 Task: In the Contact  EllieCarter@iko.com, Log Call and save with description: 'Engaged in a call with a potential buyer who needs training.'; Select call outcome: 'Busy '; Select call Direction: Inbound; Add date: '3 September, 2023' and time 6:00:PM. Logged in from softage.1@softage.net
Action: Mouse moved to (78, 52)
Screenshot: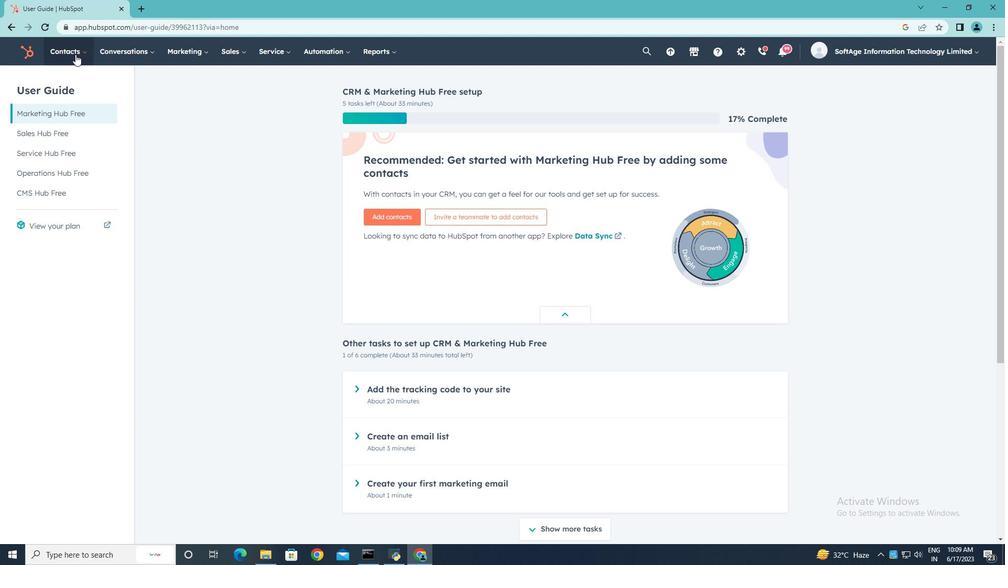 
Action: Mouse pressed left at (78, 52)
Screenshot: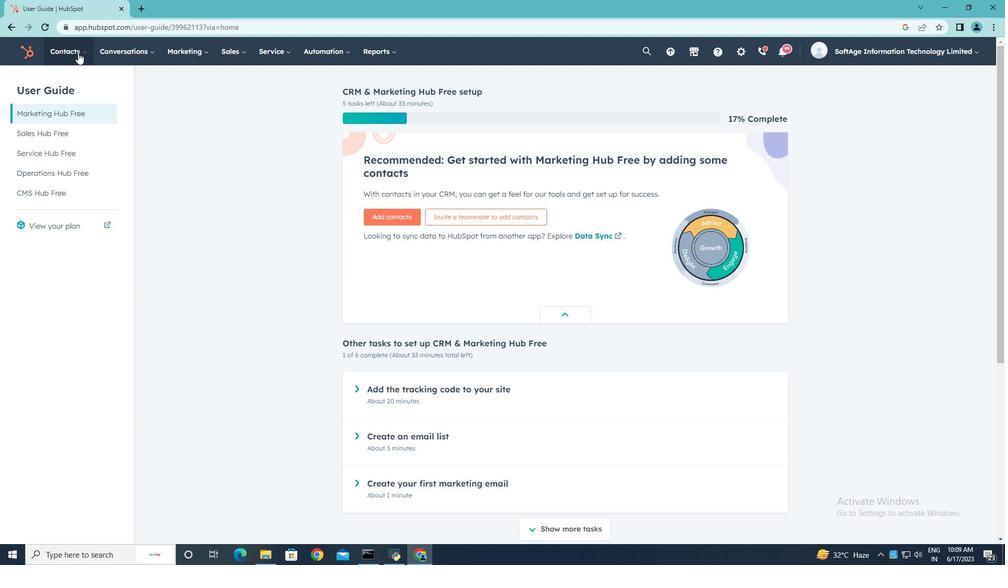 
Action: Mouse moved to (77, 82)
Screenshot: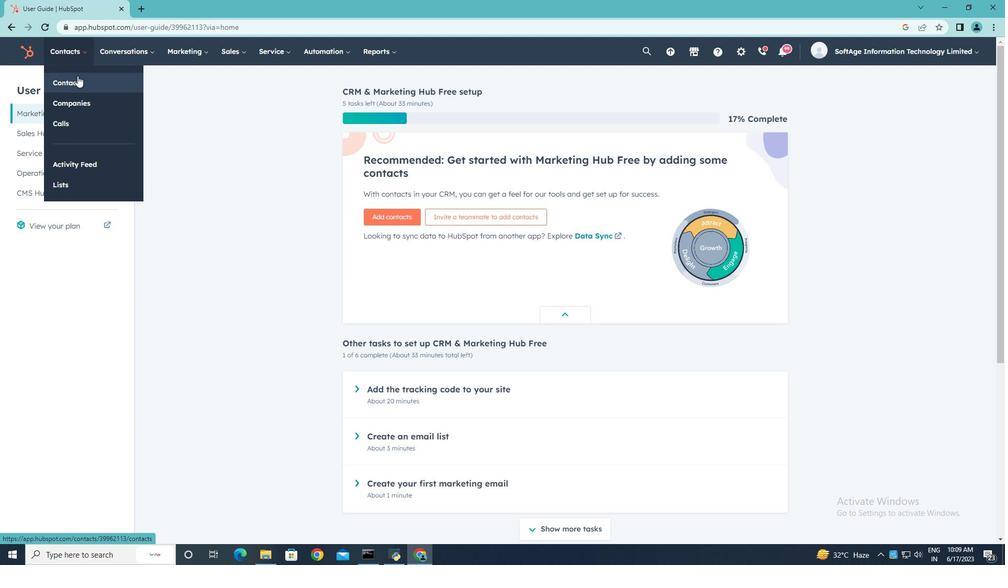 
Action: Mouse pressed left at (77, 82)
Screenshot: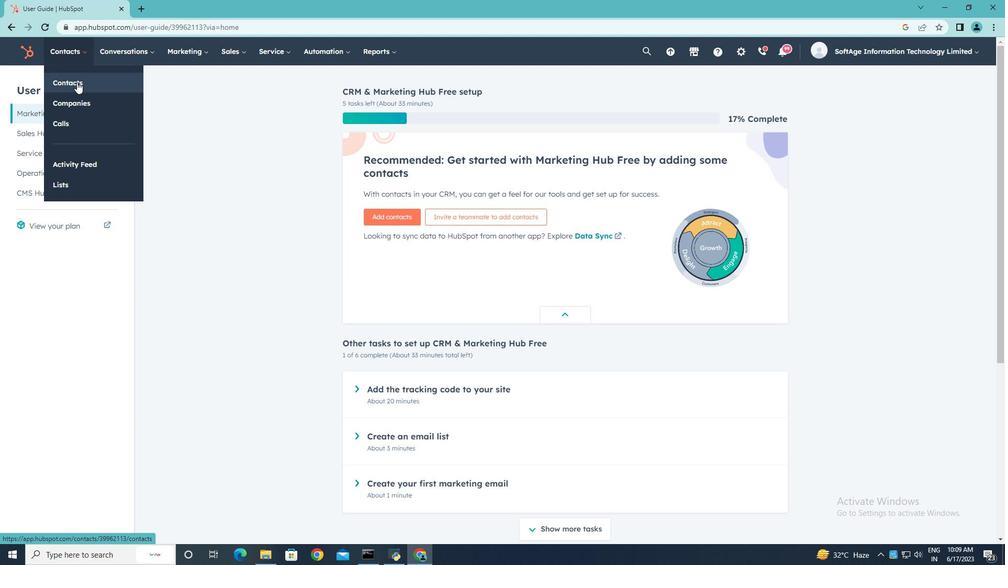 
Action: Mouse moved to (99, 170)
Screenshot: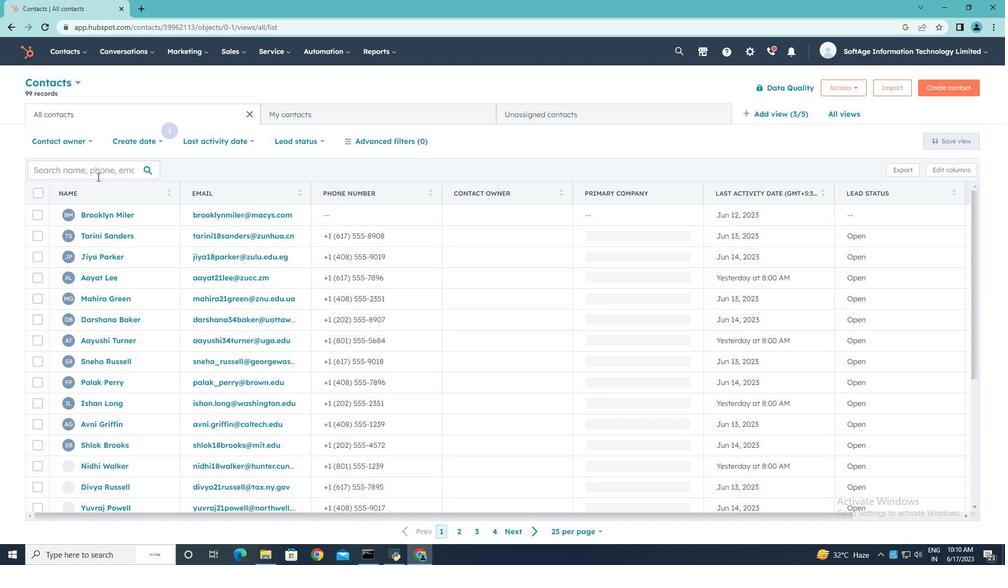 
Action: Mouse pressed left at (99, 170)
Screenshot: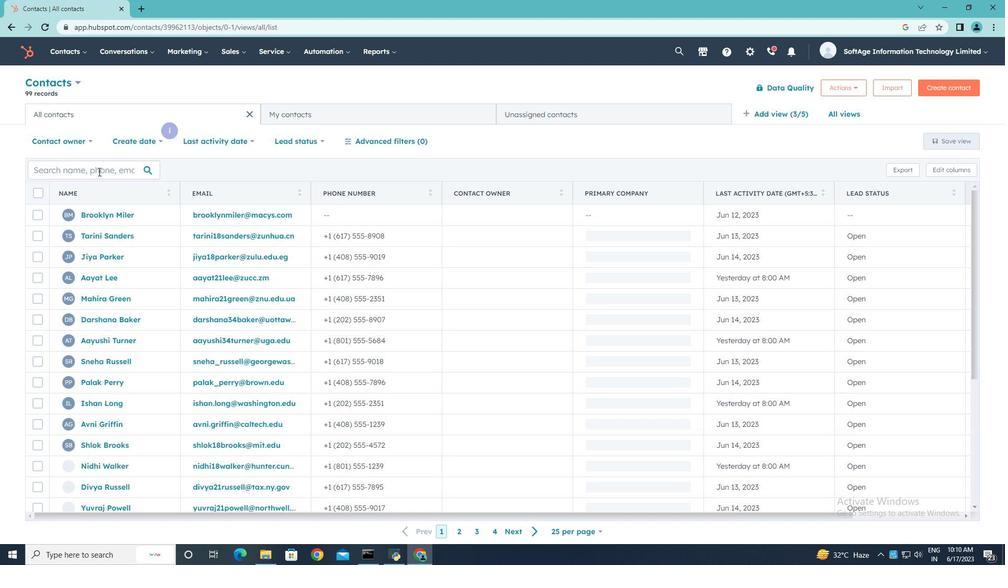 
Action: Key pressed <Key.shift>Ellie<Key.shift>Cat<Key.backspace>rter<Key.shift><Key.shift>@iko.com
Screenshot: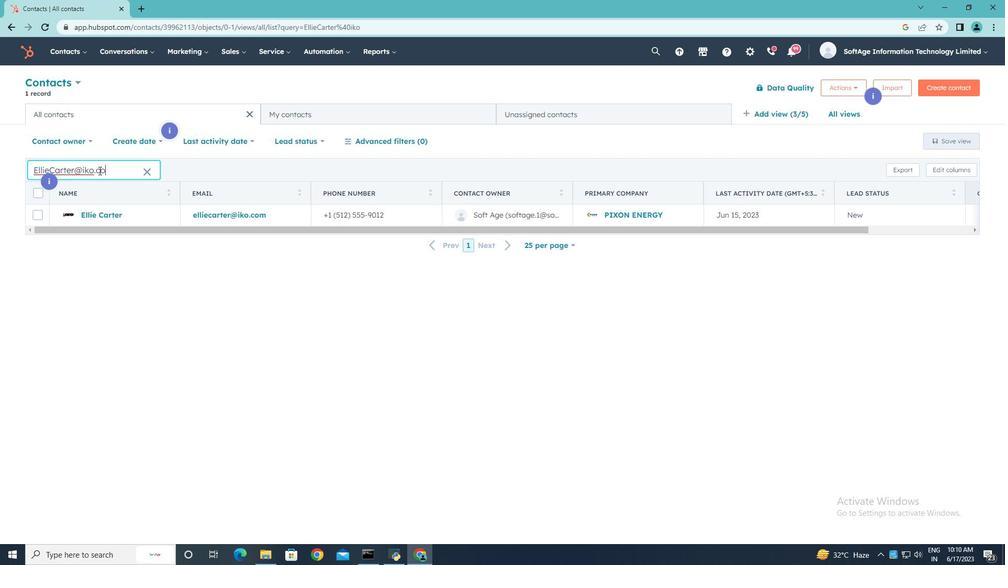 
Action: Mouse moved to (98, 214)
Screenshot: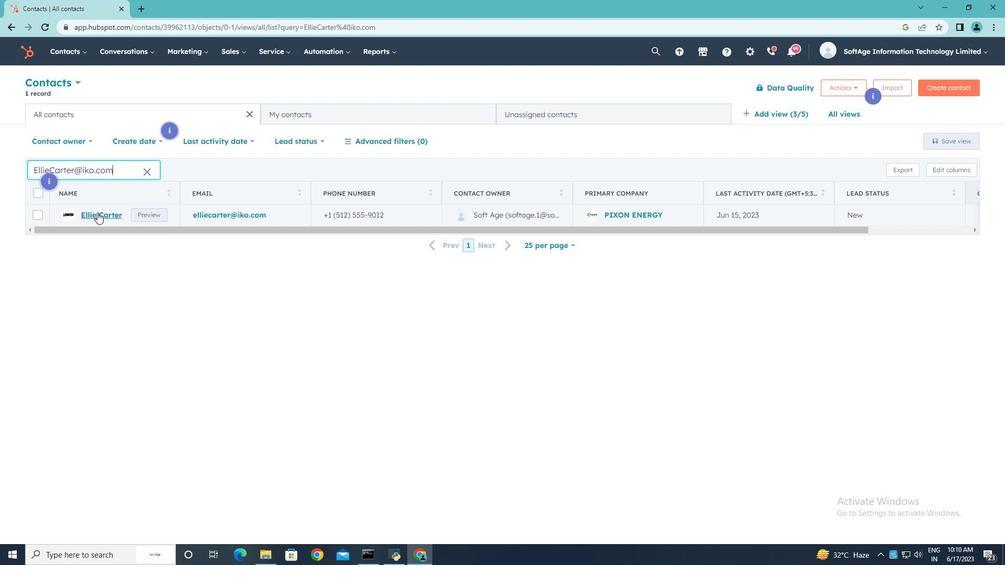 
Action: Mouse pressed left at (98, 214)
Screenshot: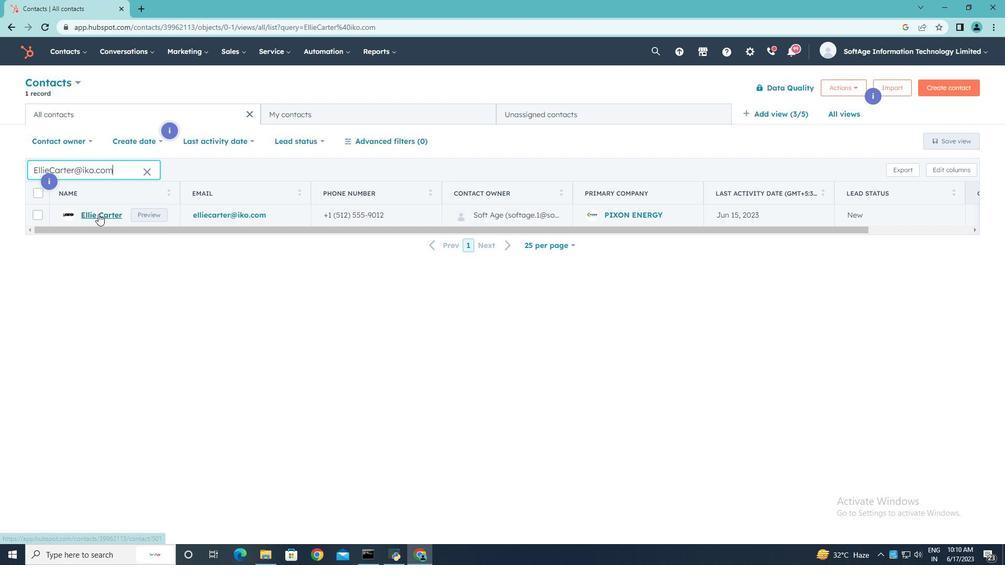 
Action: Mouse moved to (209, 176)
Screenshot: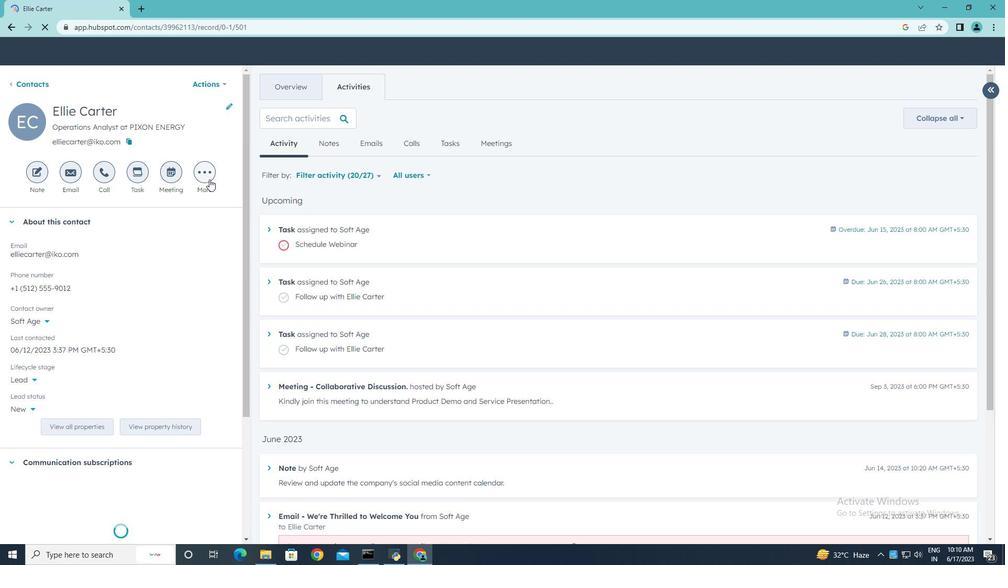 
Action: Mouse pressed left at (209, 176)
Screenshot: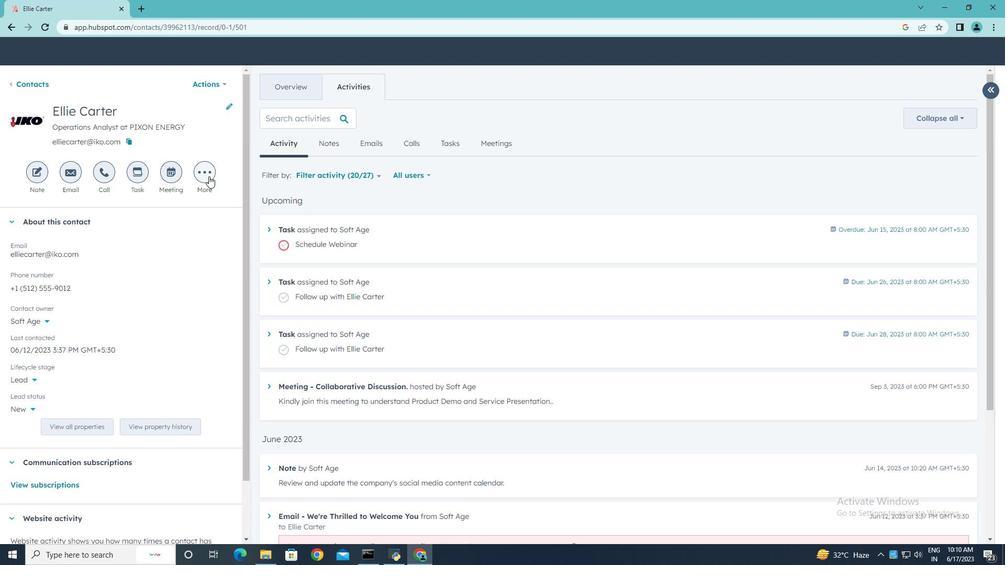 
Action: Mouse moved to (200, 260)
Screenshot: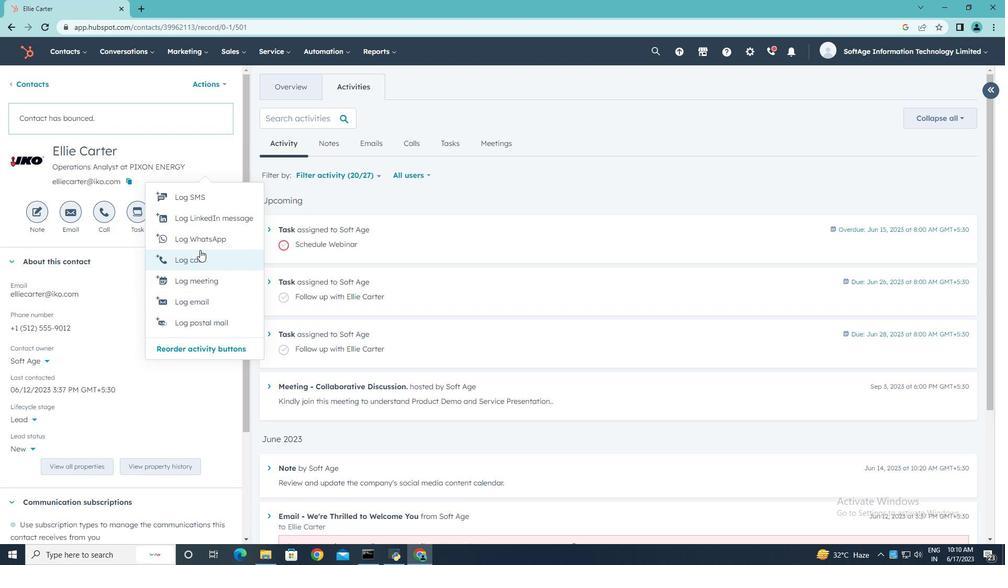 
Action: Mouse pressed left at (200, 260)
Screenshot: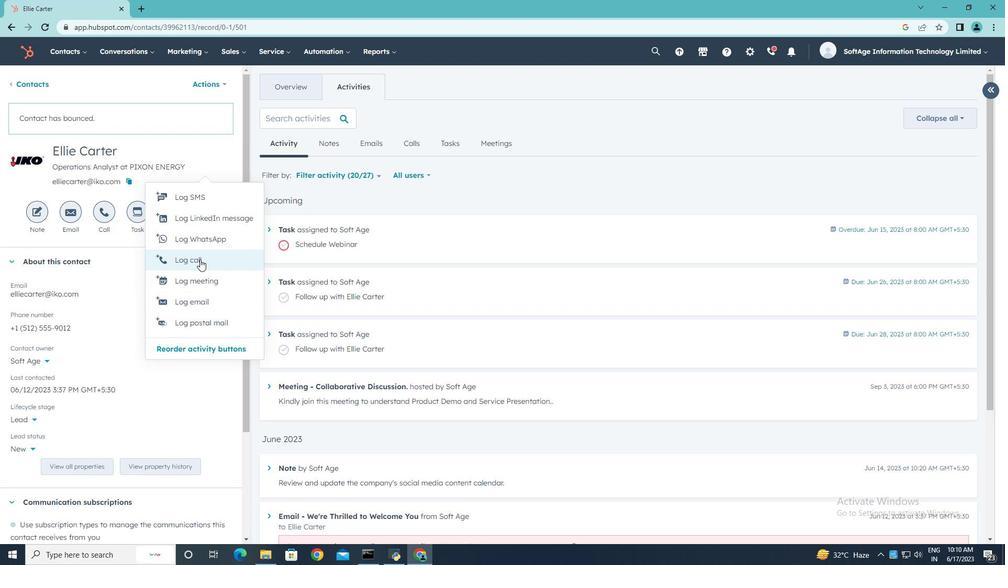
Action: Mouse moved to (191, 294)
Screenshot: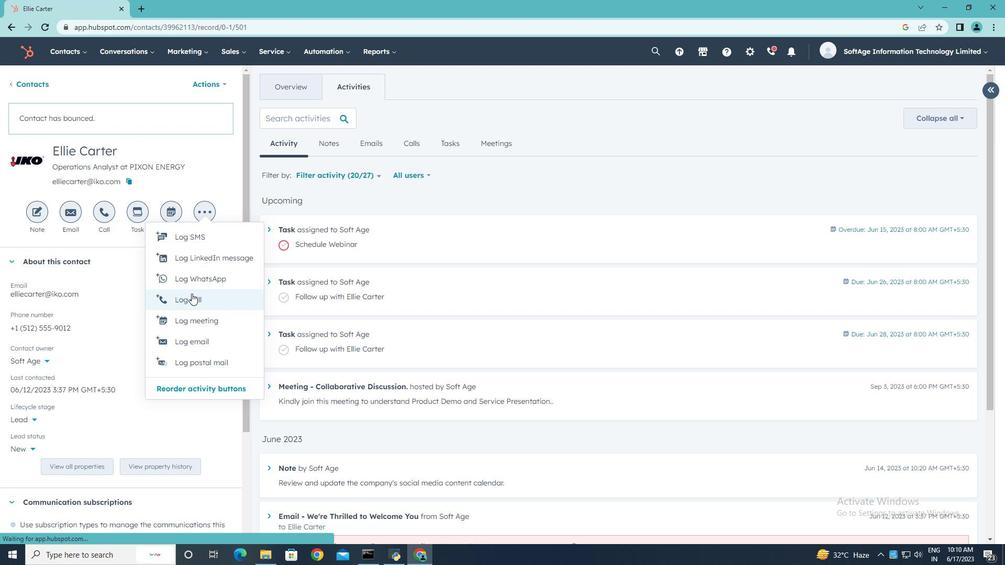 
Action: Mouse pressed left at (191, 294)
Screenshot: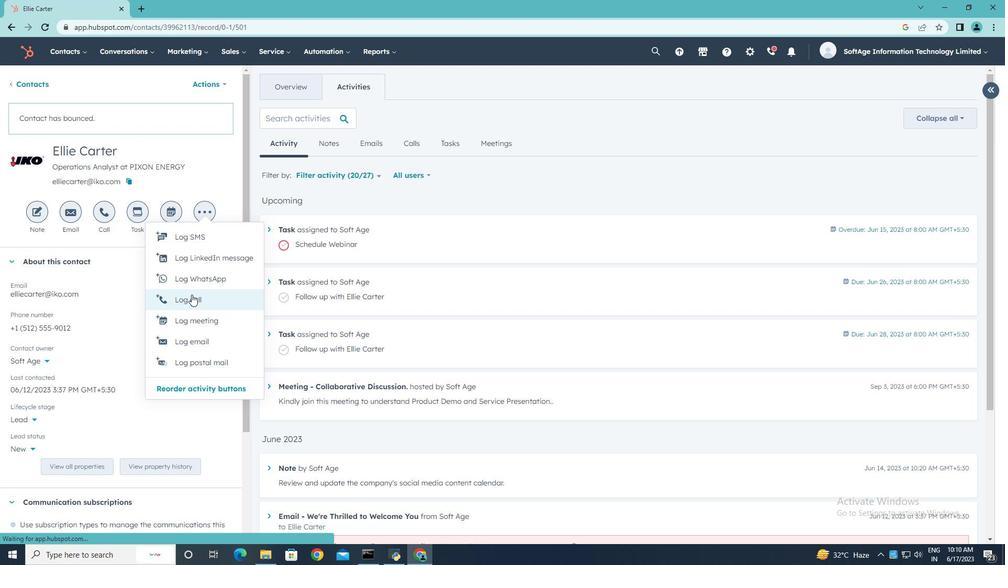 
Action: Mouse moved to (191, 294)
Screenshot: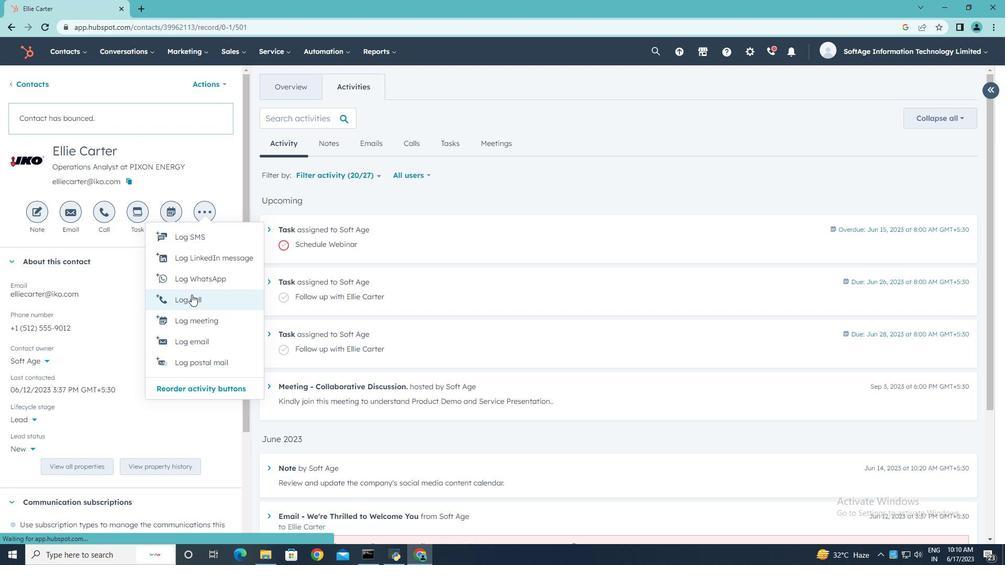 
Action: Key pressed <Key.shift><Key.shift>Engaged<Key.space>in<Key.space>a<Key.space>call<Key.space>with<Key.space><Key.space>a<Key.space>potential<Key.space>buyer<Key.space>who<Key.space>needs<Key.space>training.
Screenshot: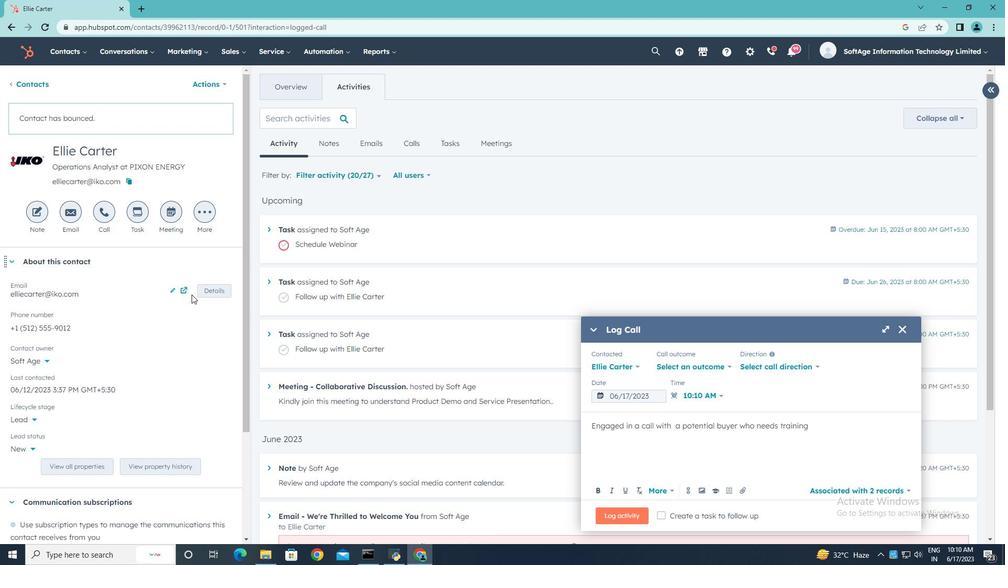 
Action: Mouse moved to (728, 364)
Screenshot: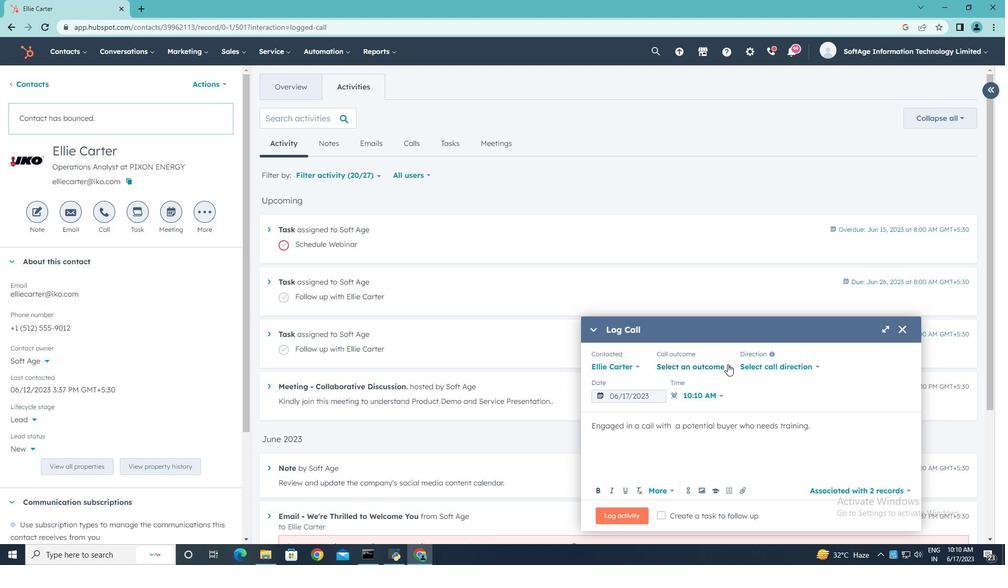 
Action: Mouse pressed left at (728, 364)
Screenshot: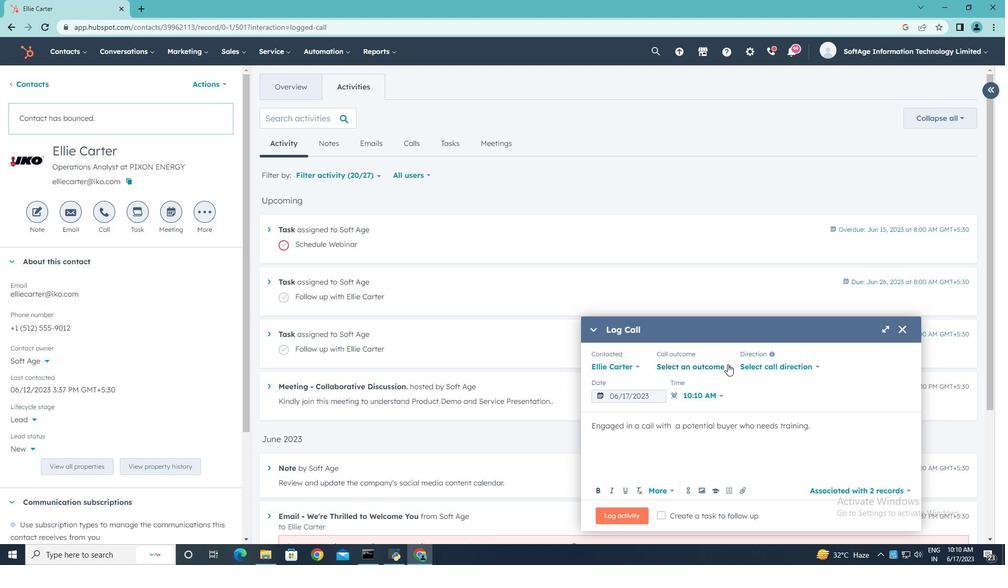 
Action: Mouse moved to (706, 399)
Screenshot: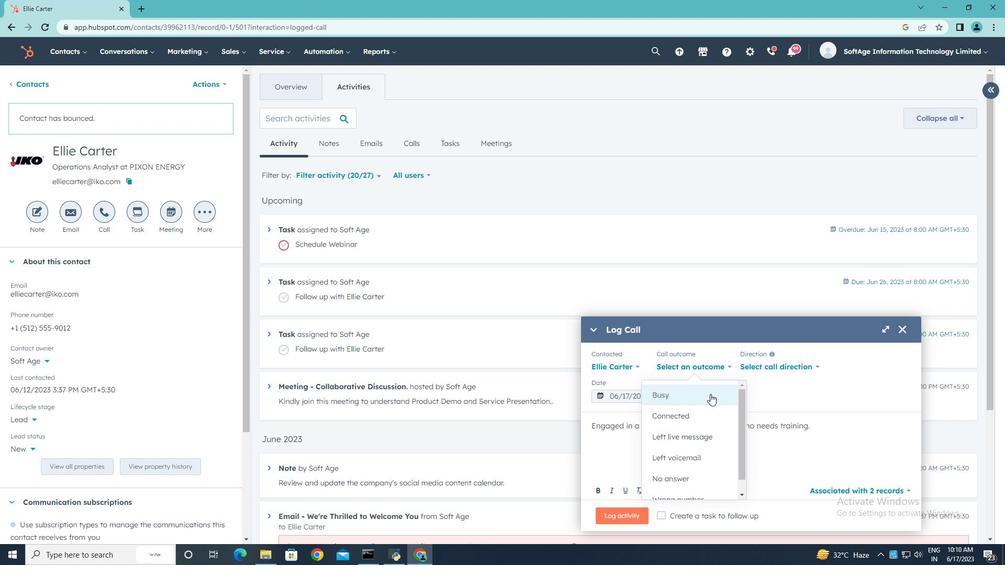 
Action: Mouse pressed left at (706, 399)
Screenshot: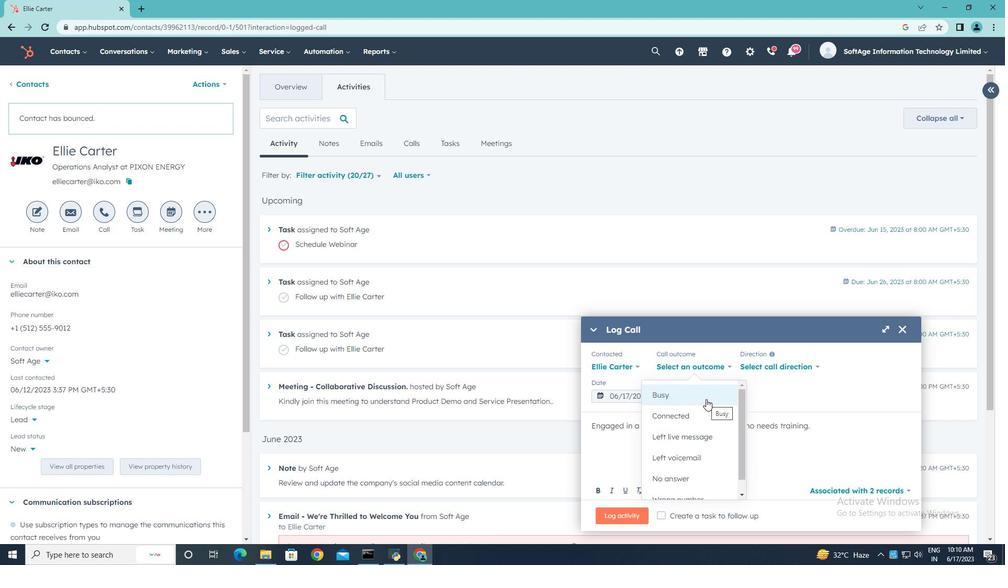 
Action: Mouse moved to (767, 366)
Screenshot: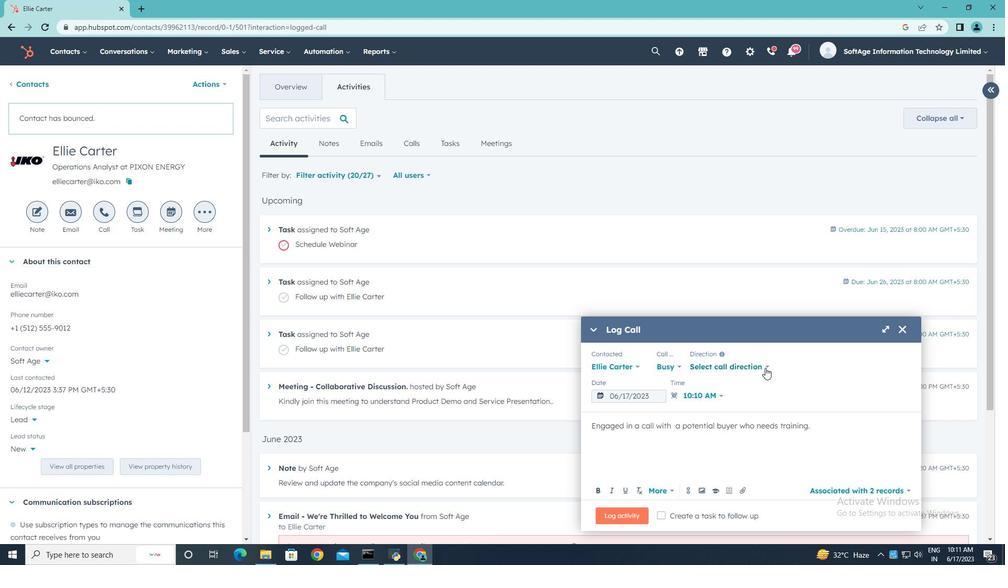 
Action: Mouse pressed left at (767, 366)
Screenshot: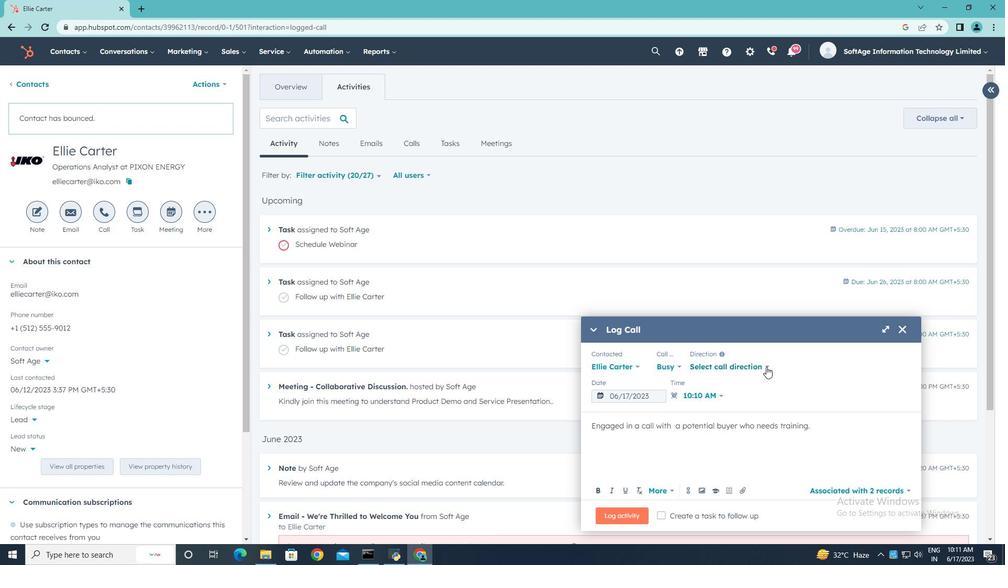 
Action: Mouse moved to (743, 395)
Screenshot: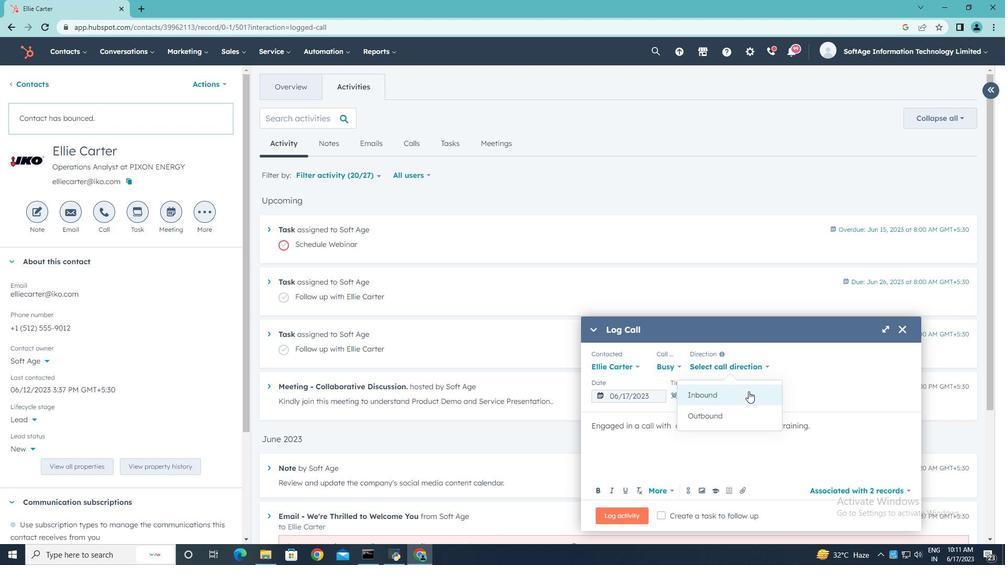 
Action: Mouse pressed left at (743, 395)
Screenshot: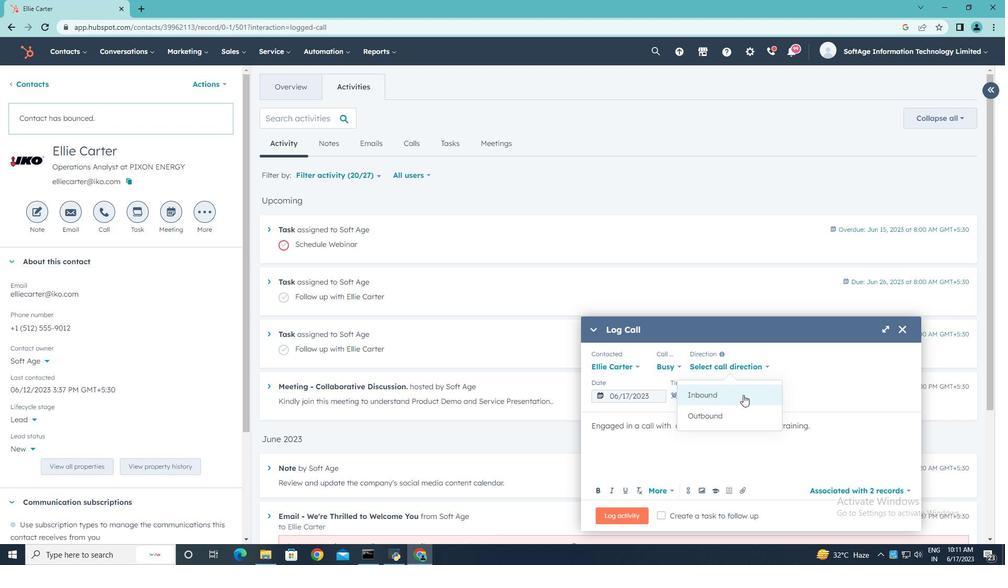 
Action: Mouse moved to (814, 368)
Screenshot: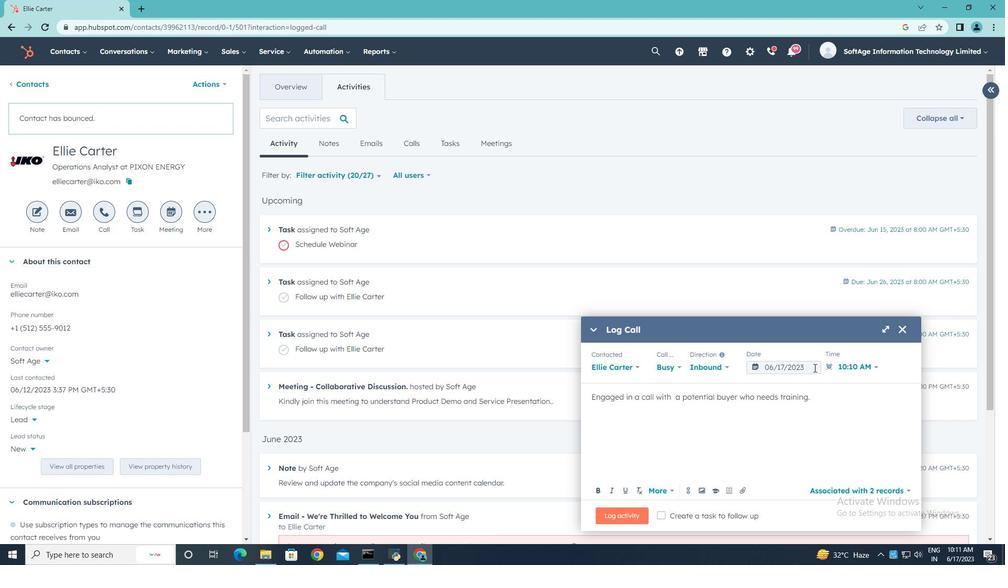 
Action: Mouse pressed left at (814, 368)
Screenshot: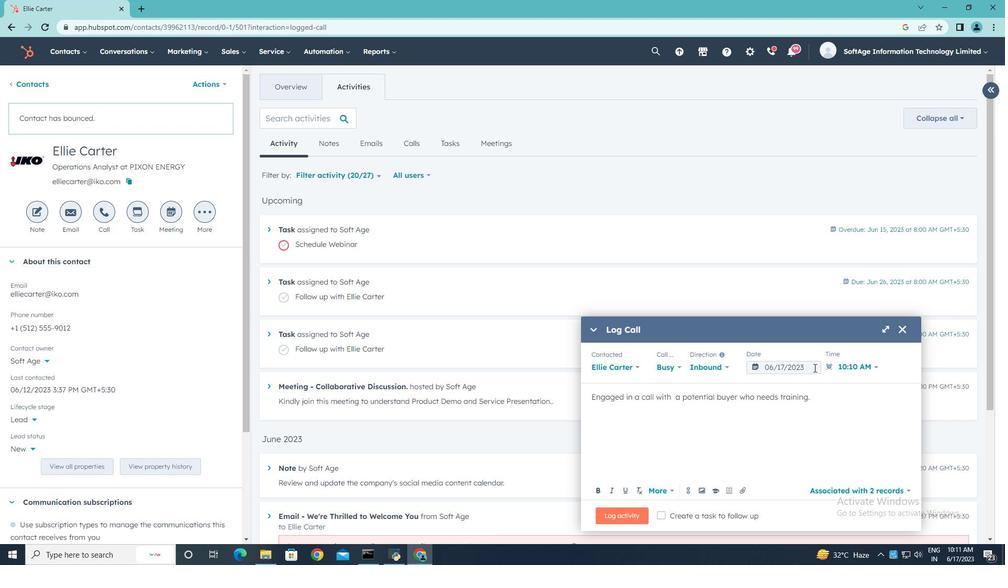 
Action: Mouse moved to (889, 202)
Screenshot: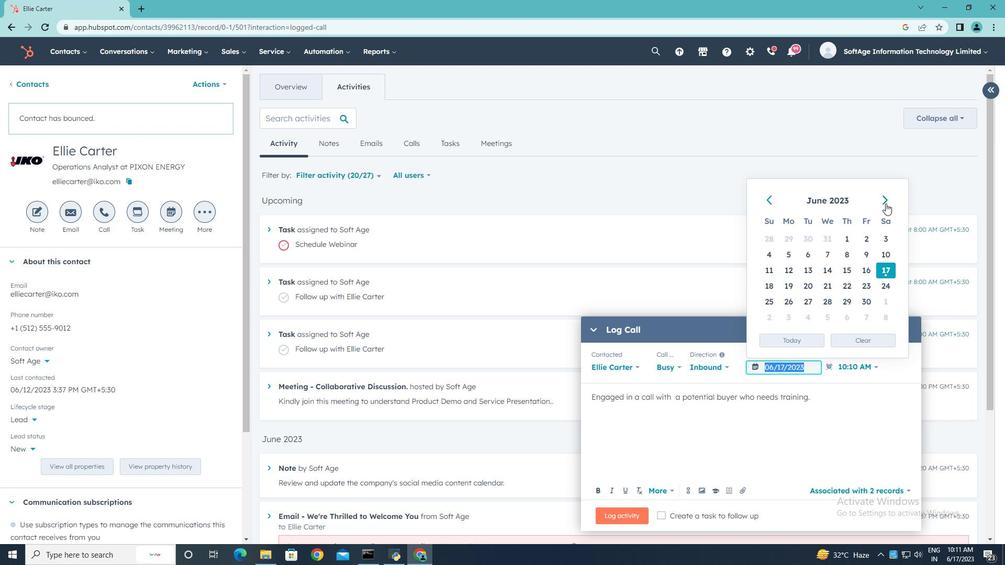 
Action: Mouse pressed left at (889, 202)
Screenshot: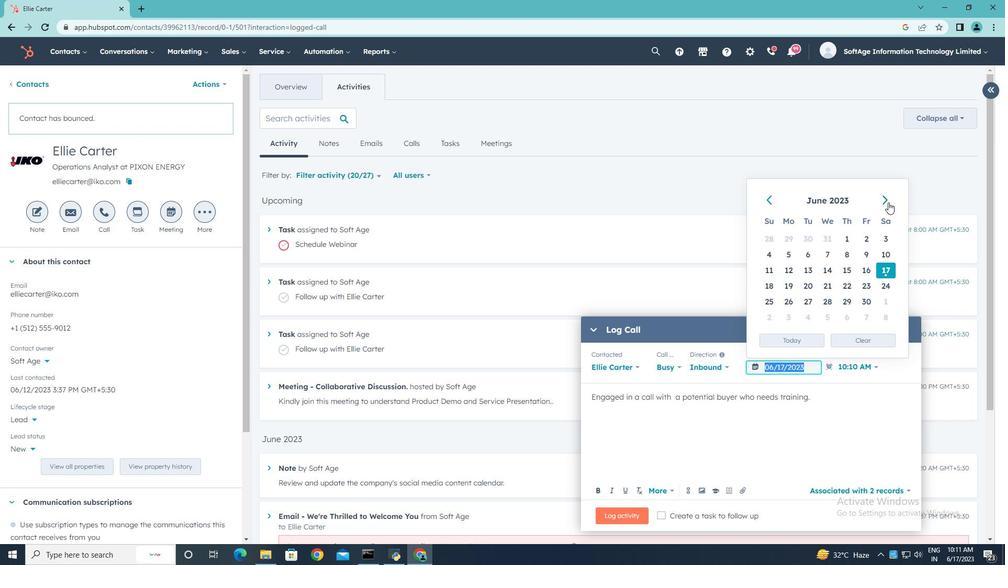 
Action: Mouse pressed left at (889, 202)
Screenshot: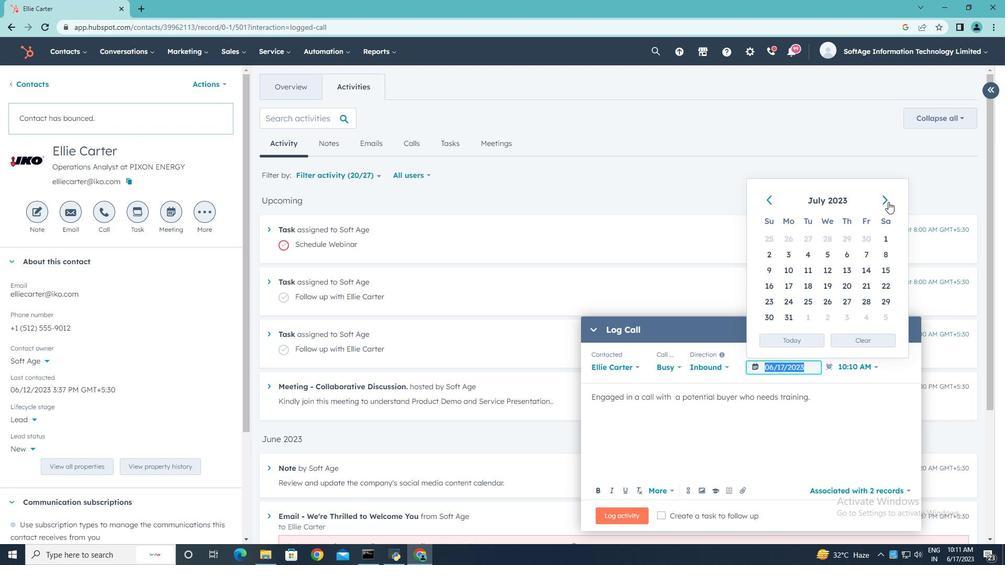 
Action: Mouse pressed left at (889, 202)
Screenshot: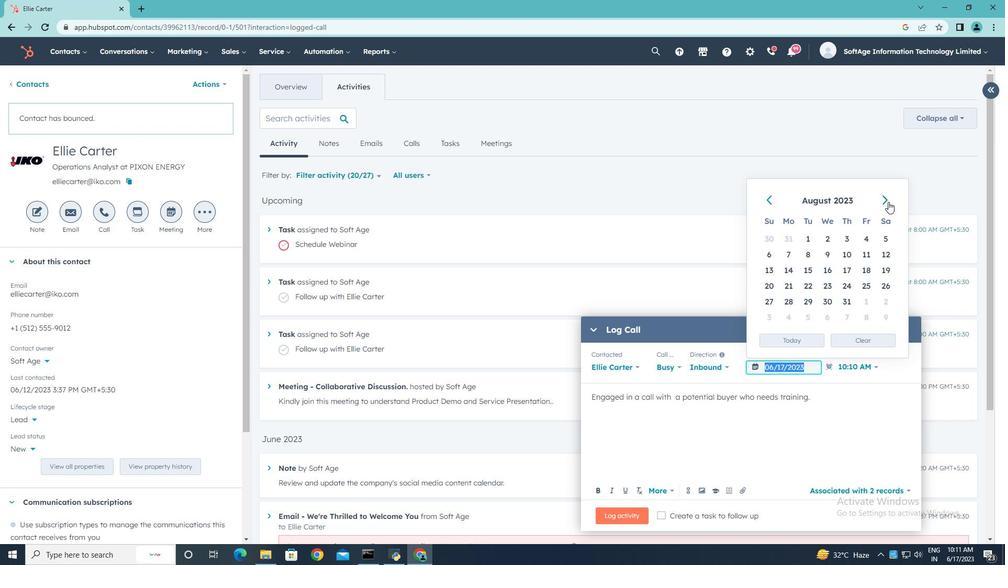 
Action: Mouse moved to (771, 255)
Screenshot: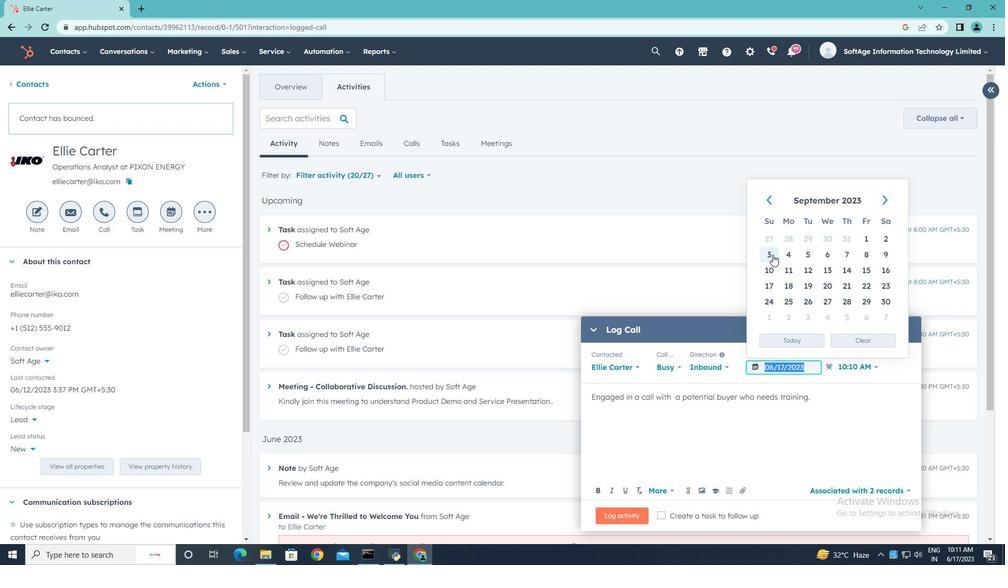 
Action: Mouse pressed left at (771, 255)
Screenshot: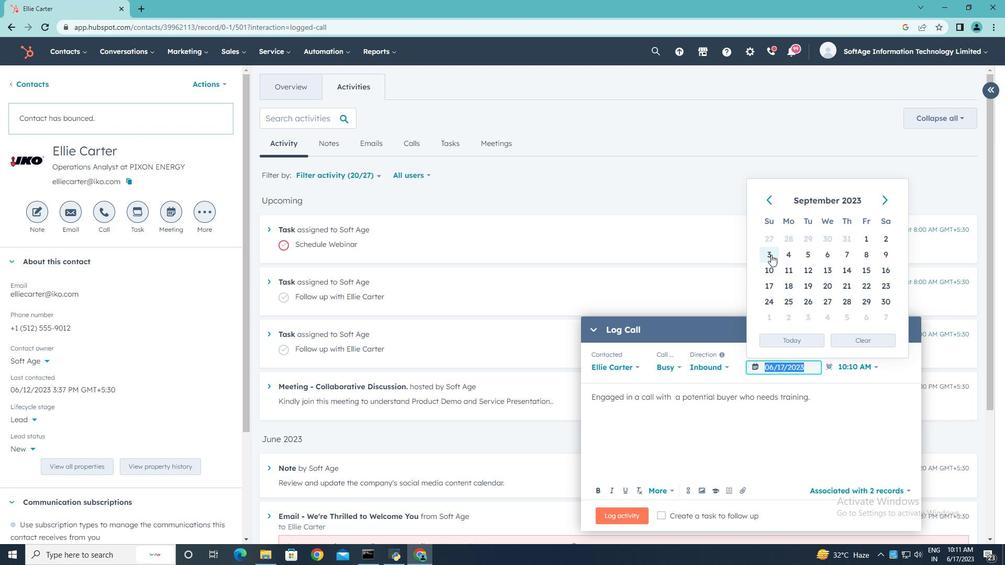 
Action: Mouse moved to (874, 363)
Screenshot: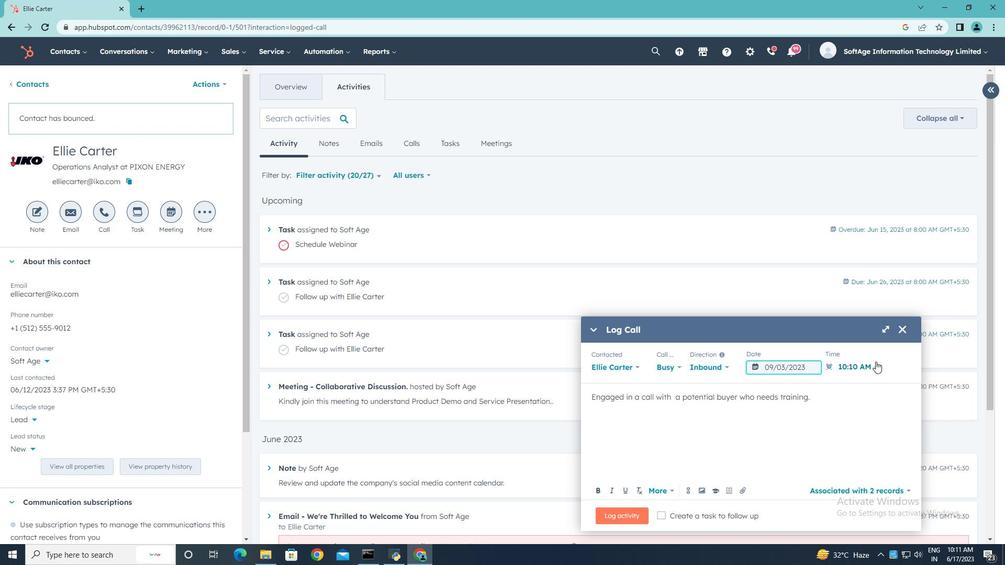 
Action: Mouse pressed left at (874, 363)
Screenshot: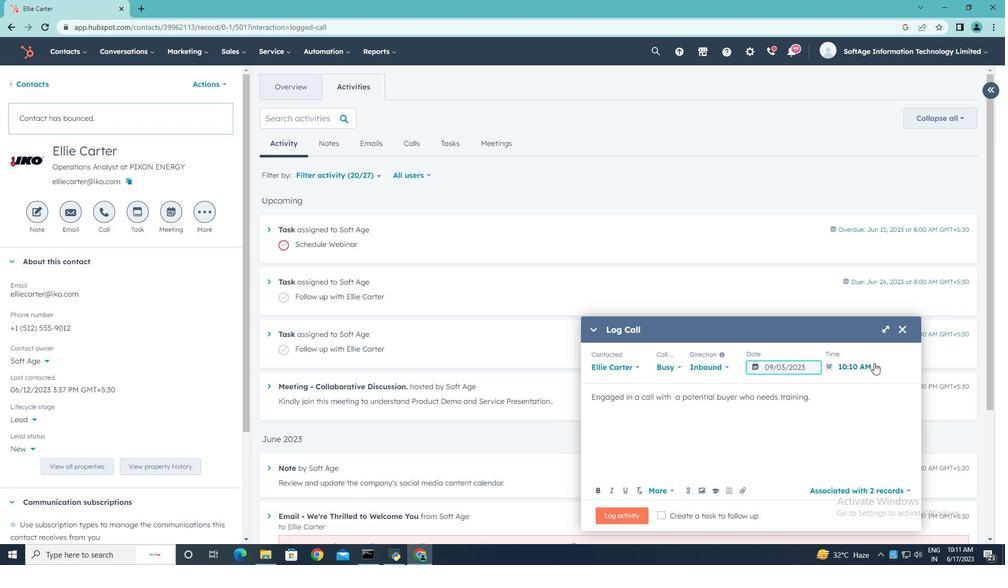 
Action: Mouse moved to (853, 448)
Screenshot: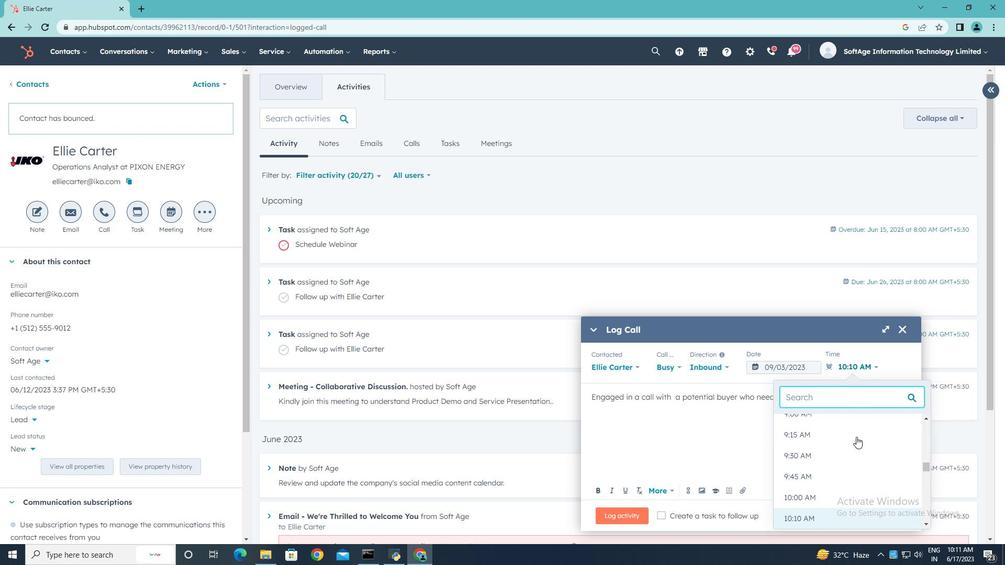 
Action: Mouse scrolled (853, 447) with delta (0, 0)
Screenshot: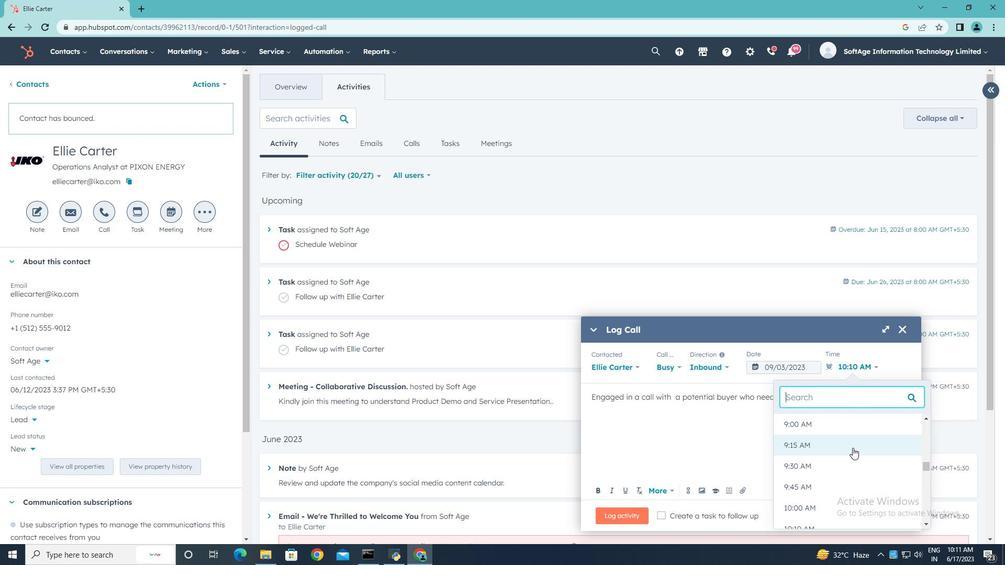 
Action: Mouse scrolled (853, 447) with delta (0, 0)
Screenshot: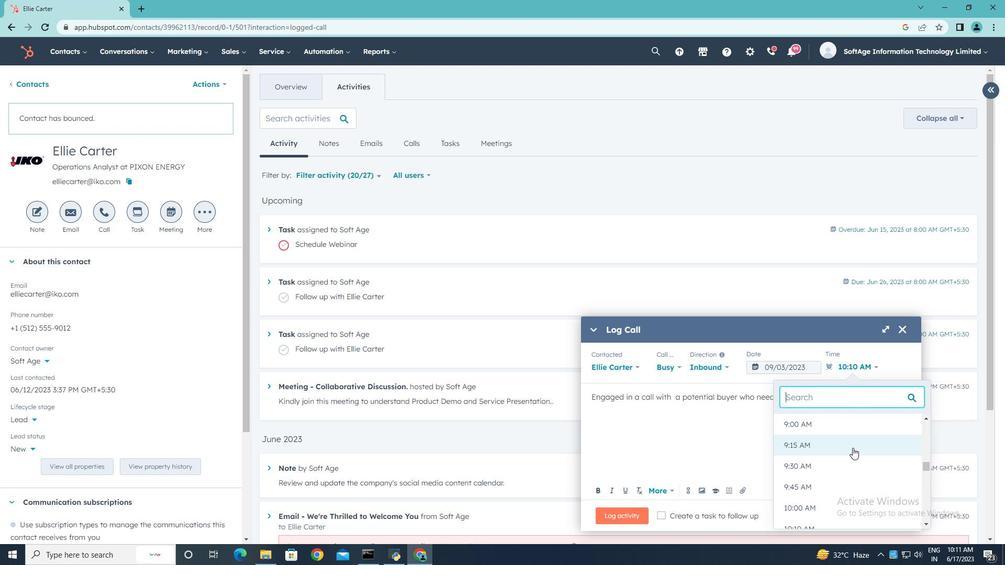 
Action: Mouse scrolled (853, 447) with delta (0, 0)
Screenshot: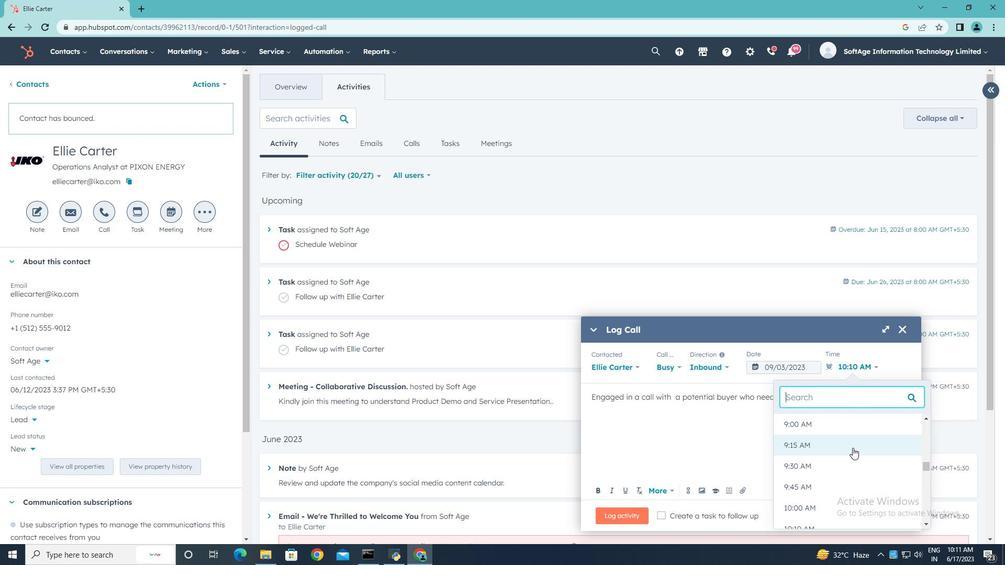 
Action: Mouse scrolled (853, 447) with delta (0, 0)
Screenshot: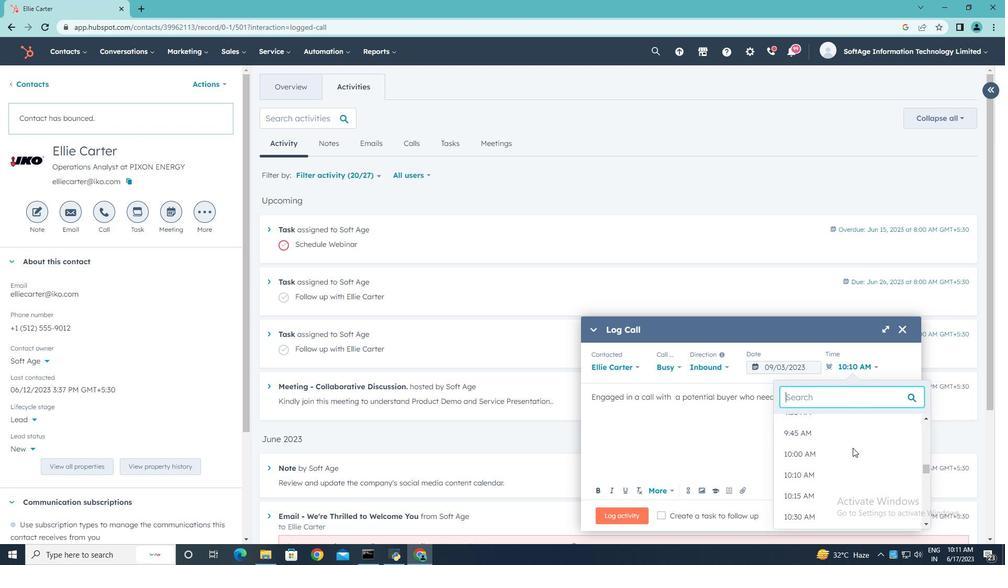 
Action: Mouse scrolled (853, 447) with delta (0, 0)
Screenshot: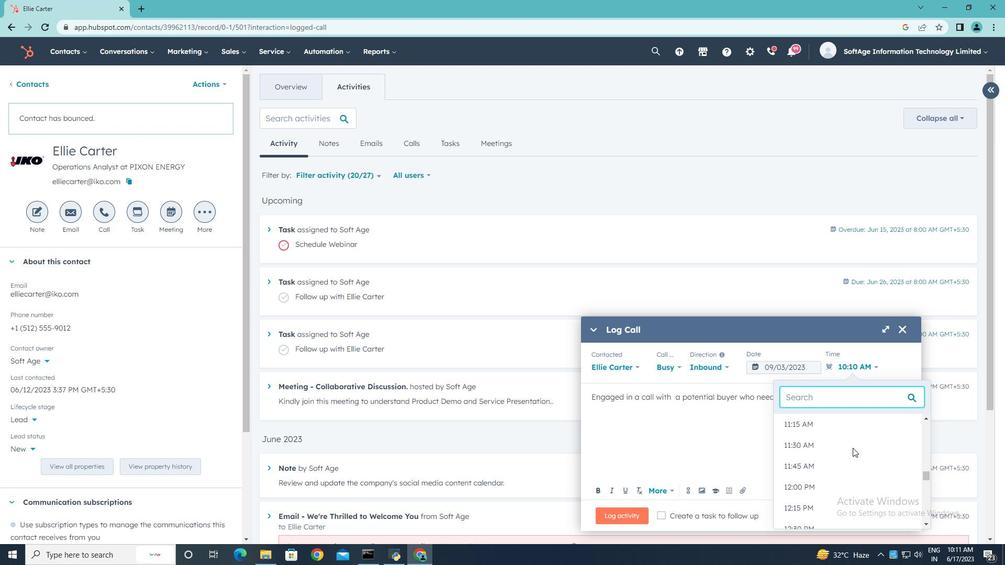 
Action: Mouse scrolled (853, 447) with delta (0, 0)
Screenshot: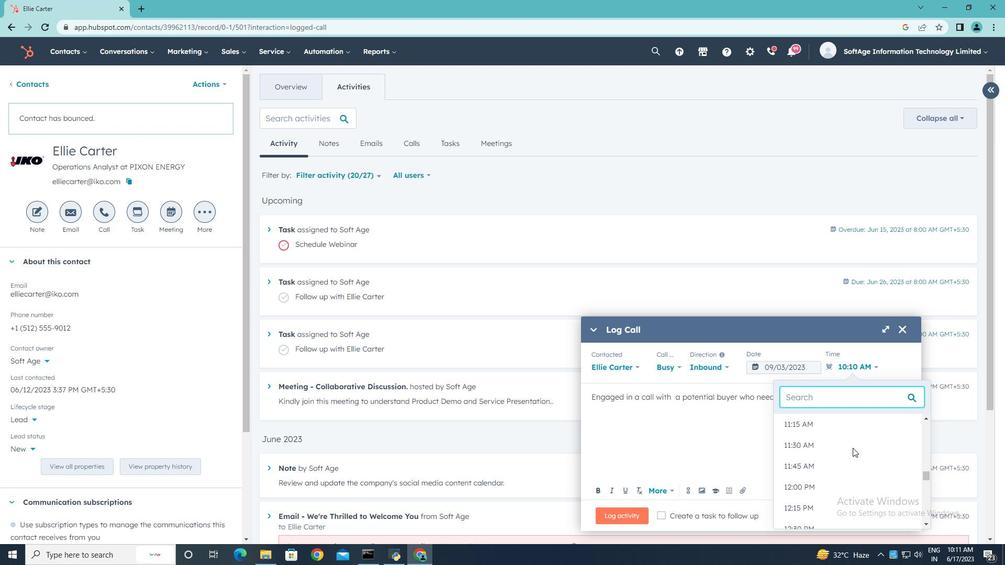 
Action: Mouse scrolled (853, 447) with delta (0, 0)
Screenshot: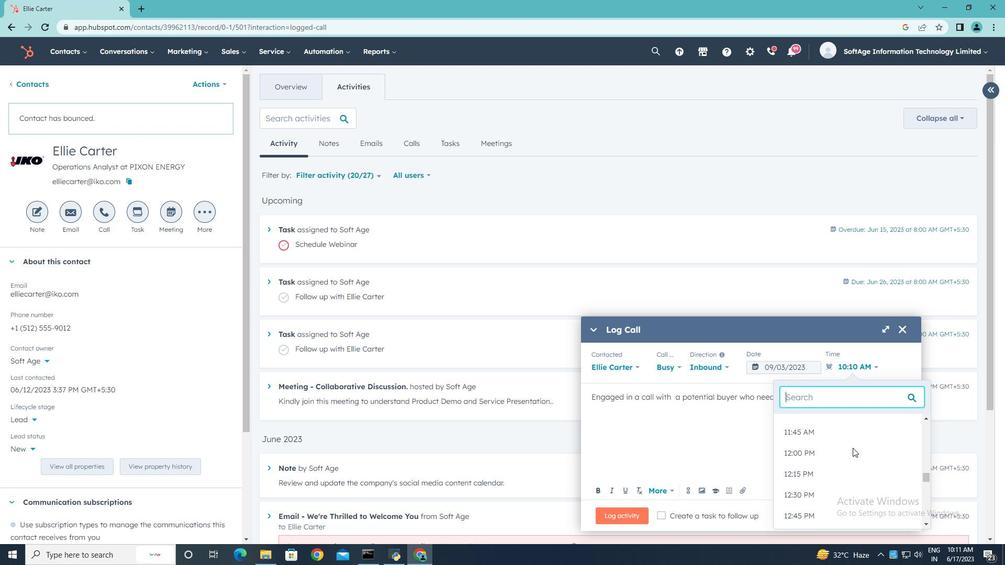 
Action: Mouse scrolled (853, 447) with delta (0, 0)
Screenshot: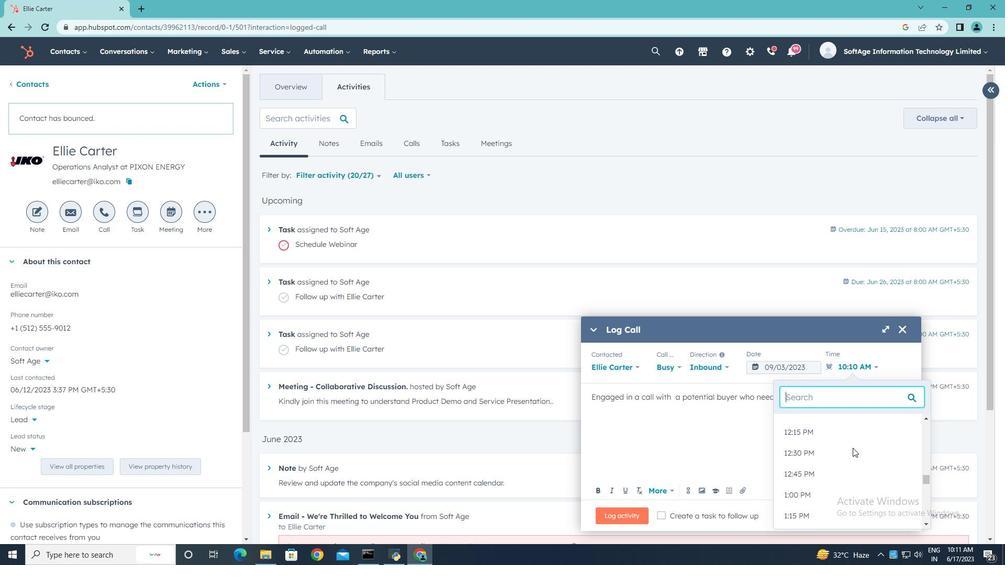 
Action: Mouse scrolled (853, 447) with delta (0, 0)
Screenshot: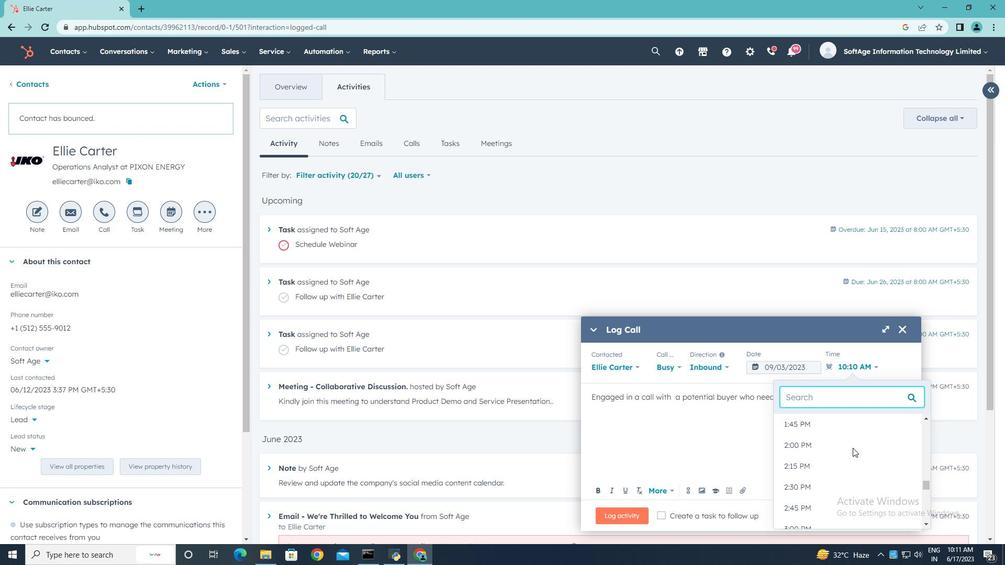 
Action: Mouse scrolled (853, 447) with delta (0, 0)
Screenshot: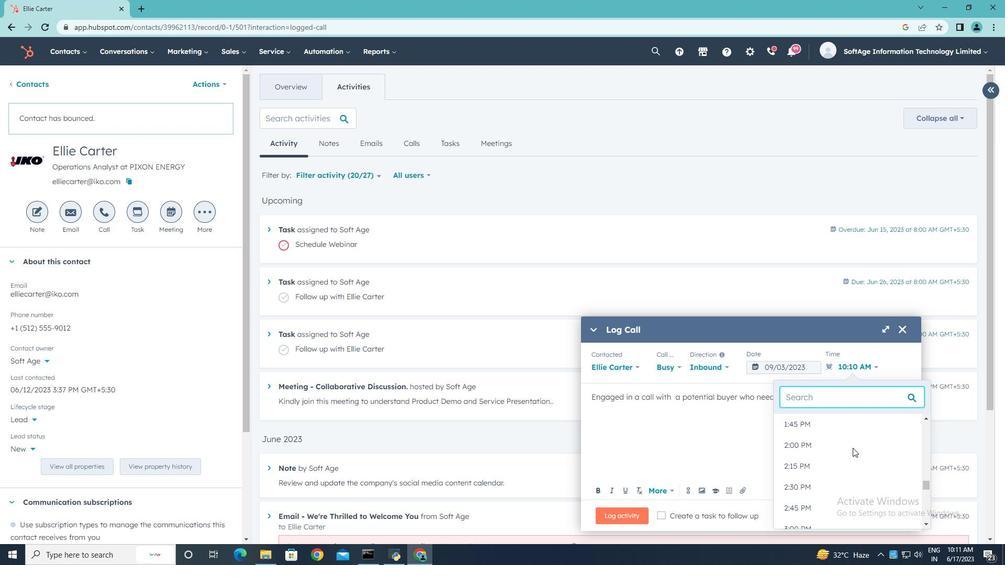 
Action: Mouse scrolled (853, 447) with delta (0, 0)
Screenshot: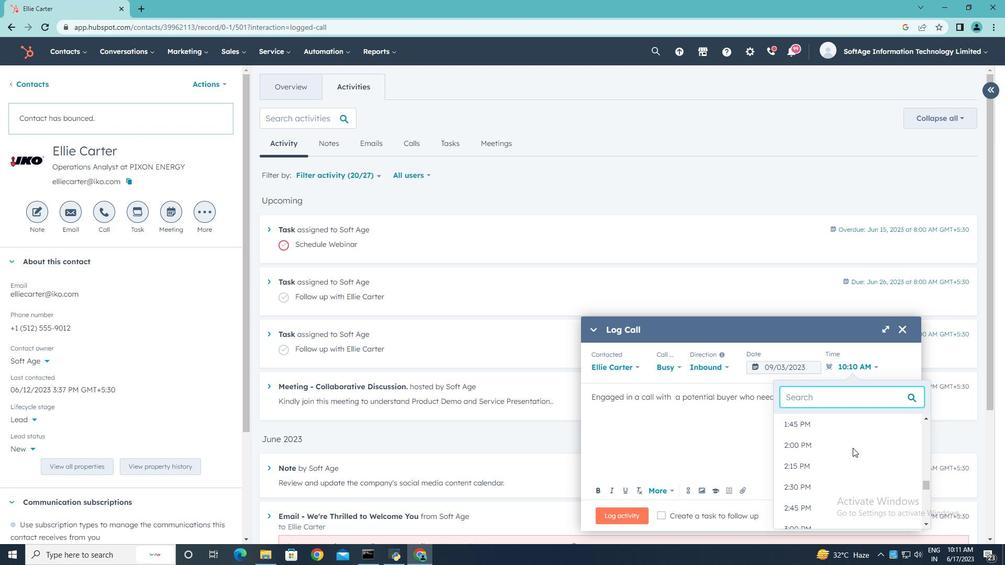 
Action: Mouse scrolled (853, 447) with delta (0, 0)
Screenshot: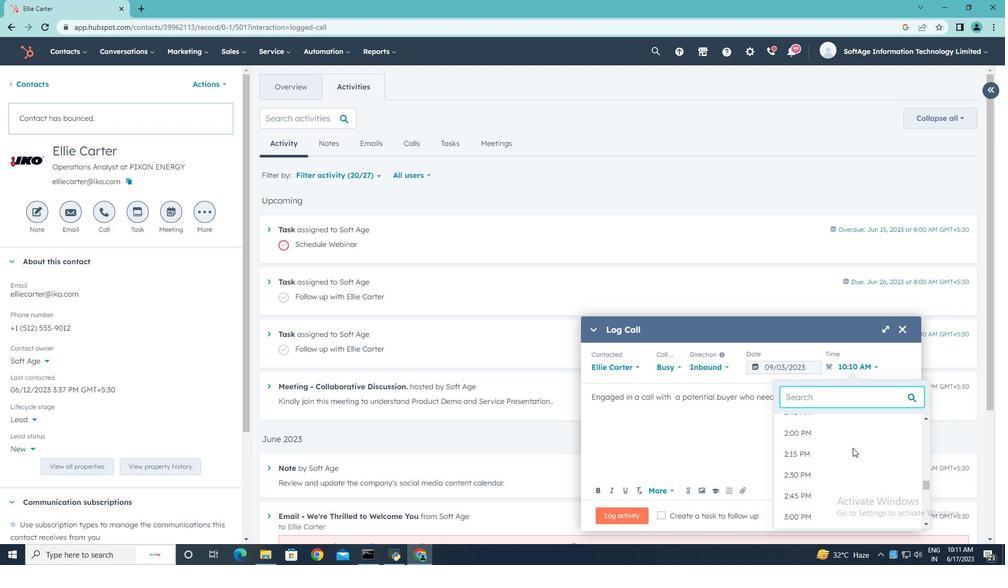 
Action: Mouse moved to (852, 448)
Screenshot: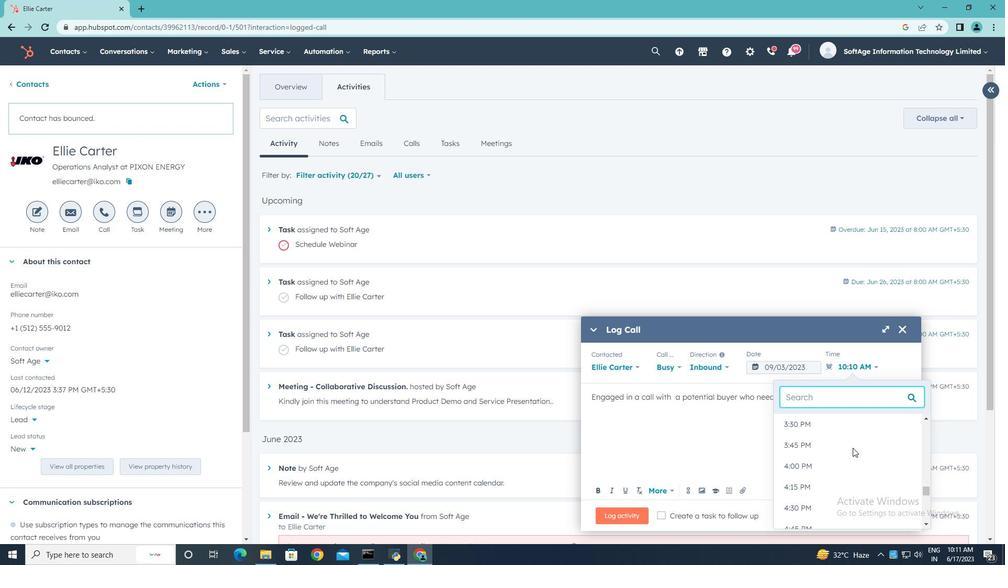 
Action: Mouse scrolled (852, 447) with delta (0, 0)
Screenshot: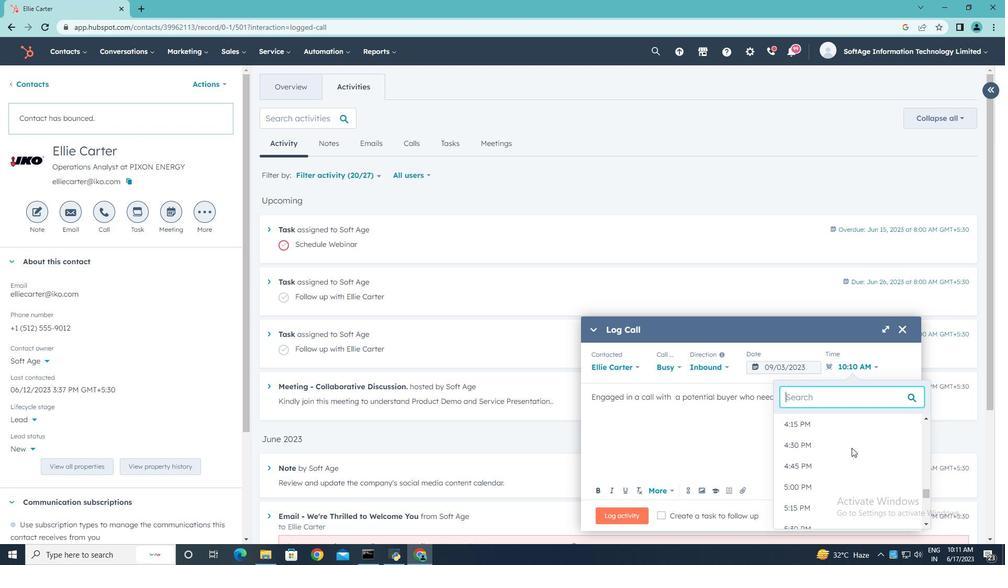 
Action: Mouse moved to (842, 421)
Screenshot: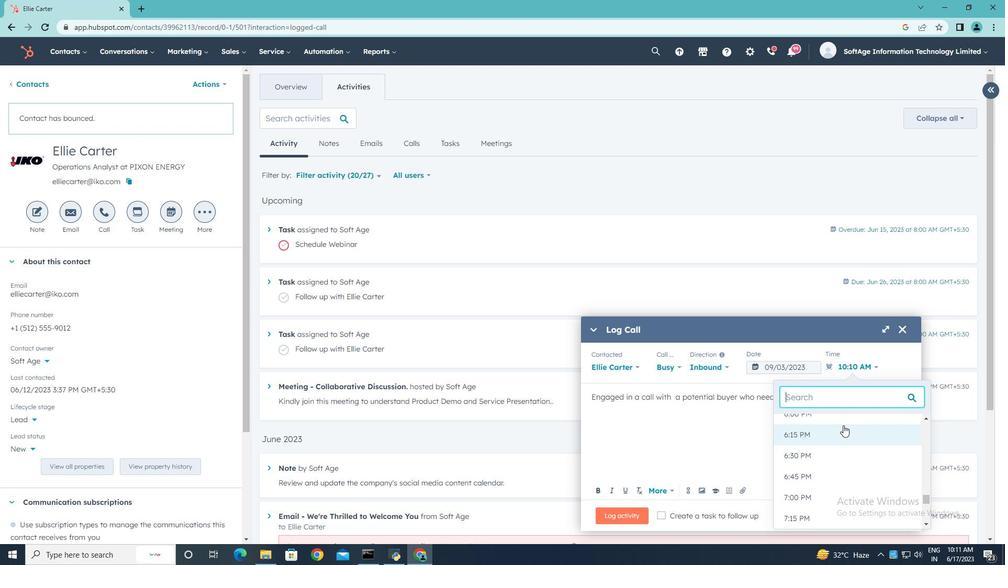 
Action: Mouse pressed left at (842, 421)
Screenshot: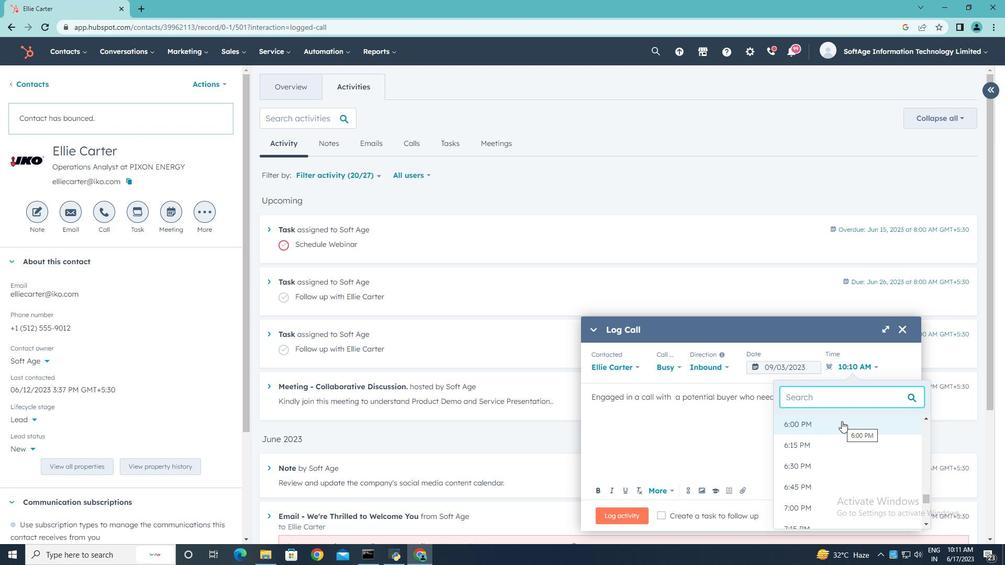 
Action: Mouse moved to (631, 512)
Screenshot: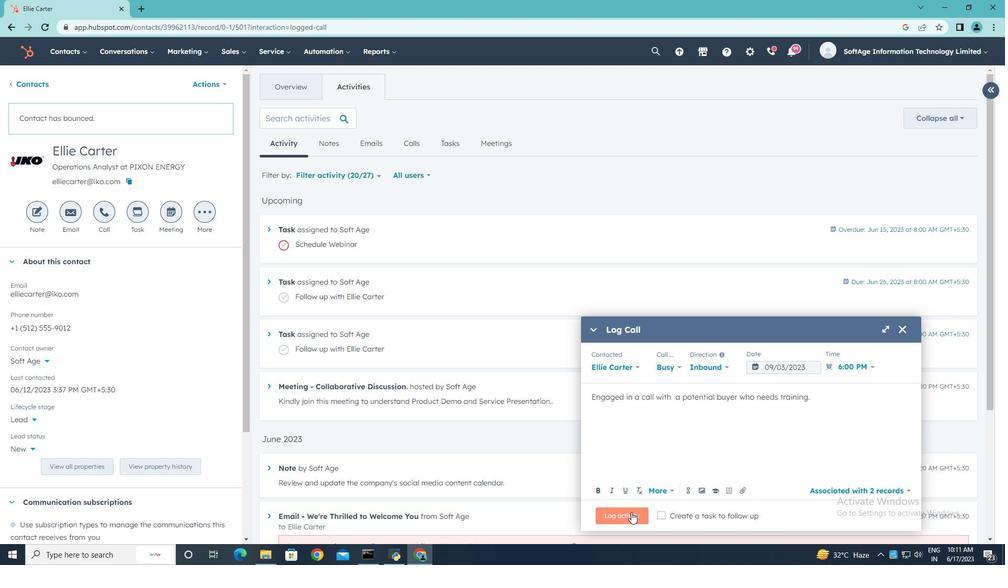 
Action: Mouse pressed left at (631, 512)
Screenshot: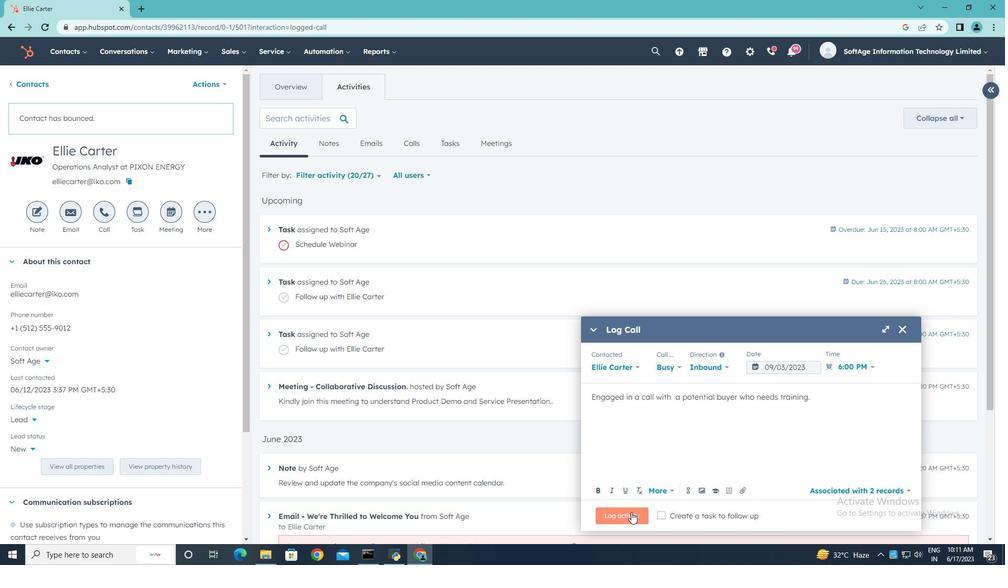 
